 Task: Add Vita Coco Coconut Water with Pressed Coconut to the cart.
Action: Mouse pressed left at (13, 122)
Screenshot: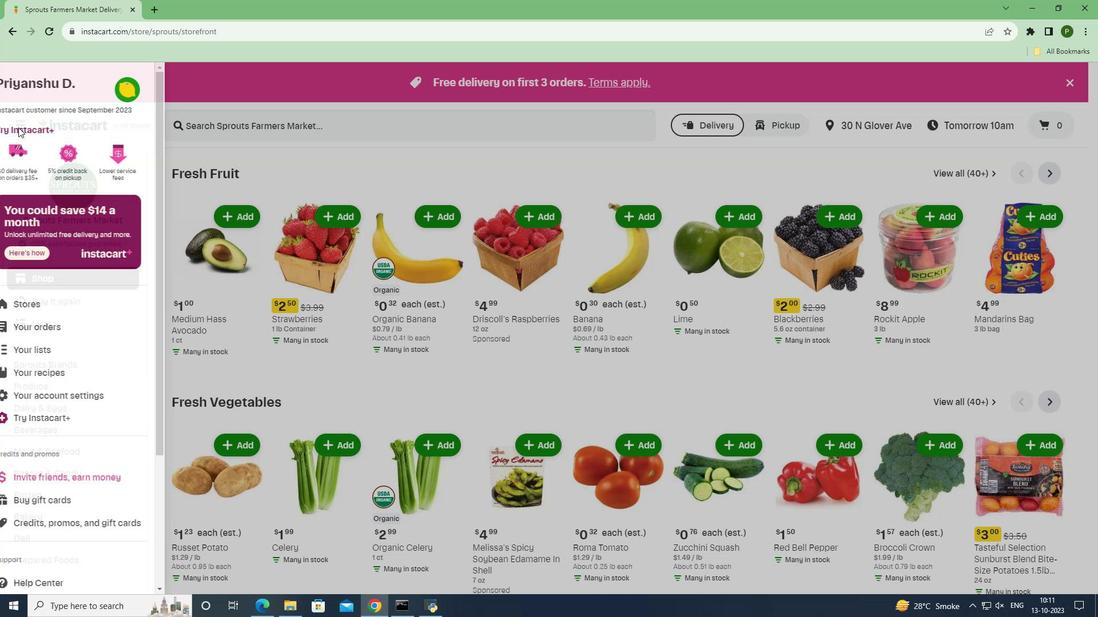 
Action: Mouse moved to (16, 296)
Screenshot: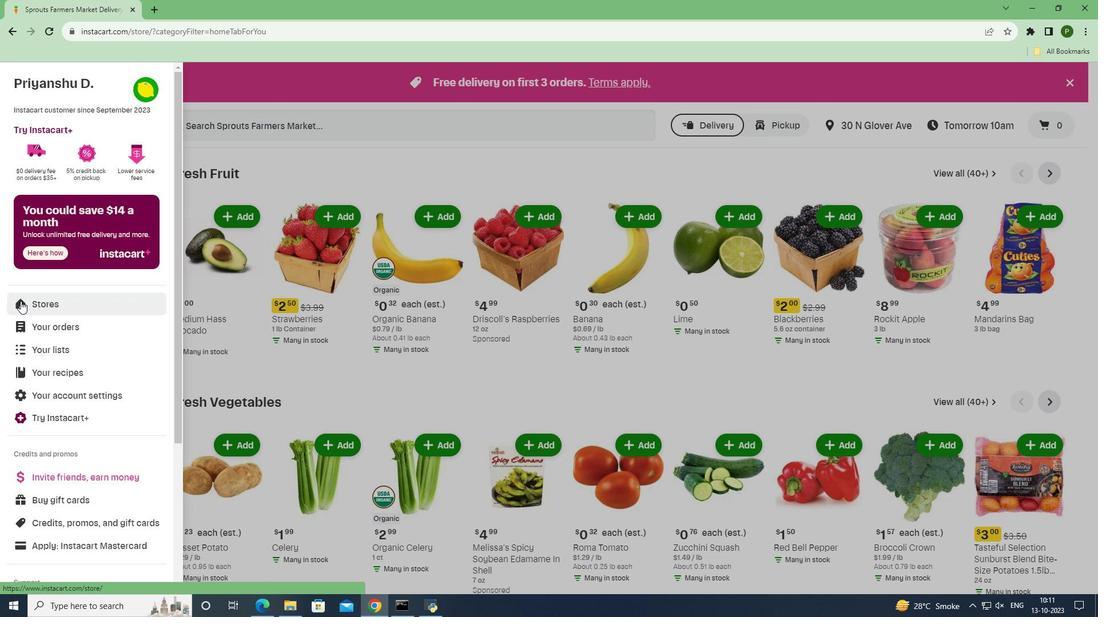 
Action: Mouse pressed left at (16, 296)
Screenshot: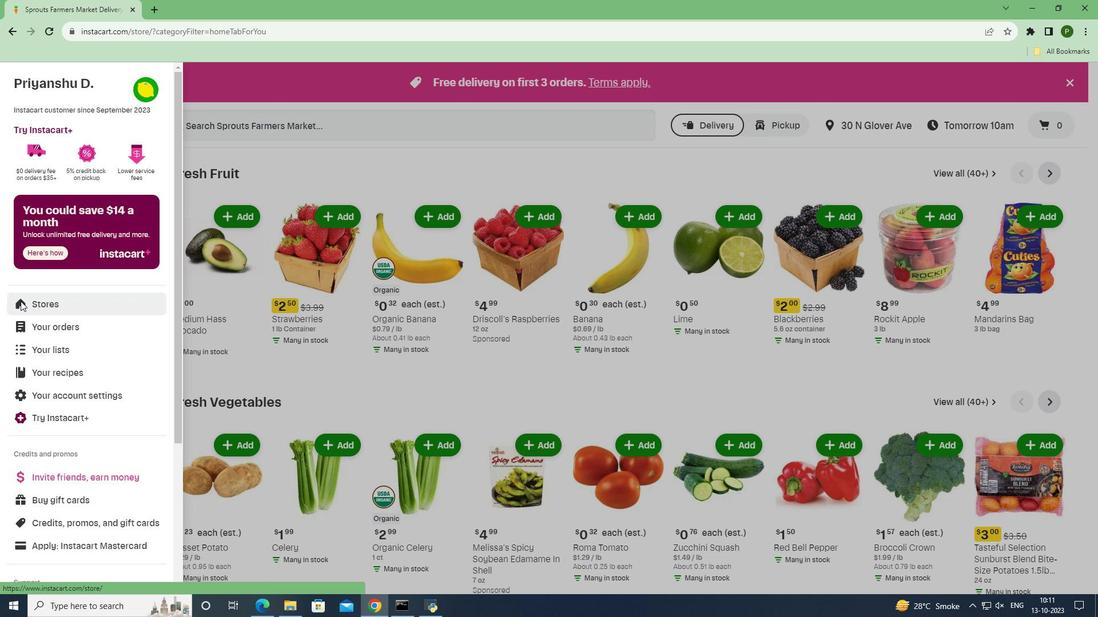 
Action: Mouse moved to (248, 121)
Screenshot: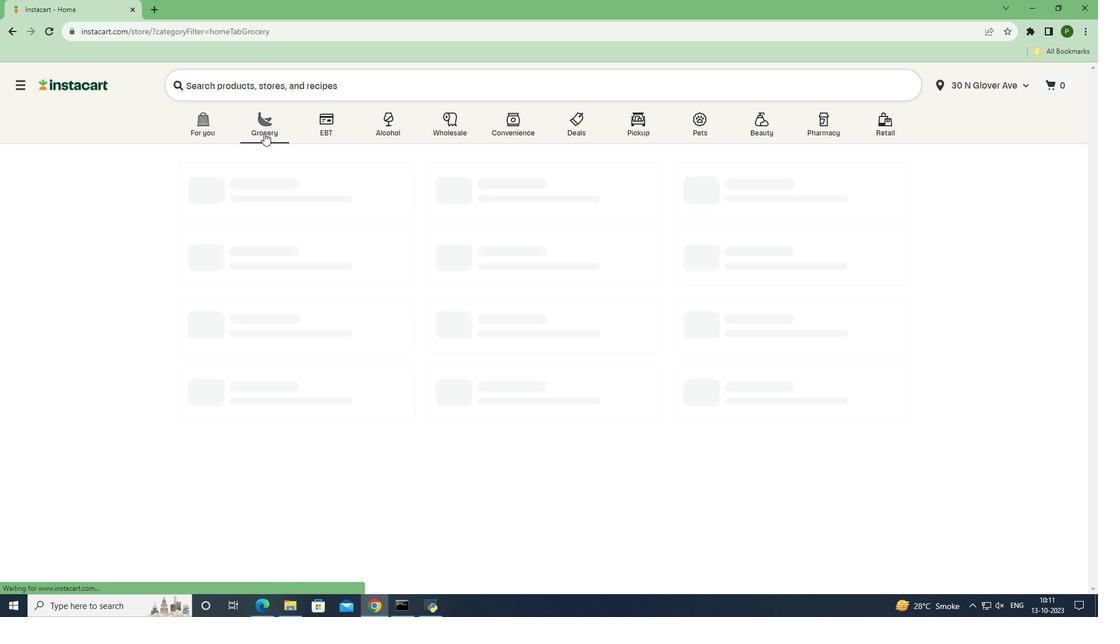 
Action: Mouse pressed left at (248, 121)
Screenshot: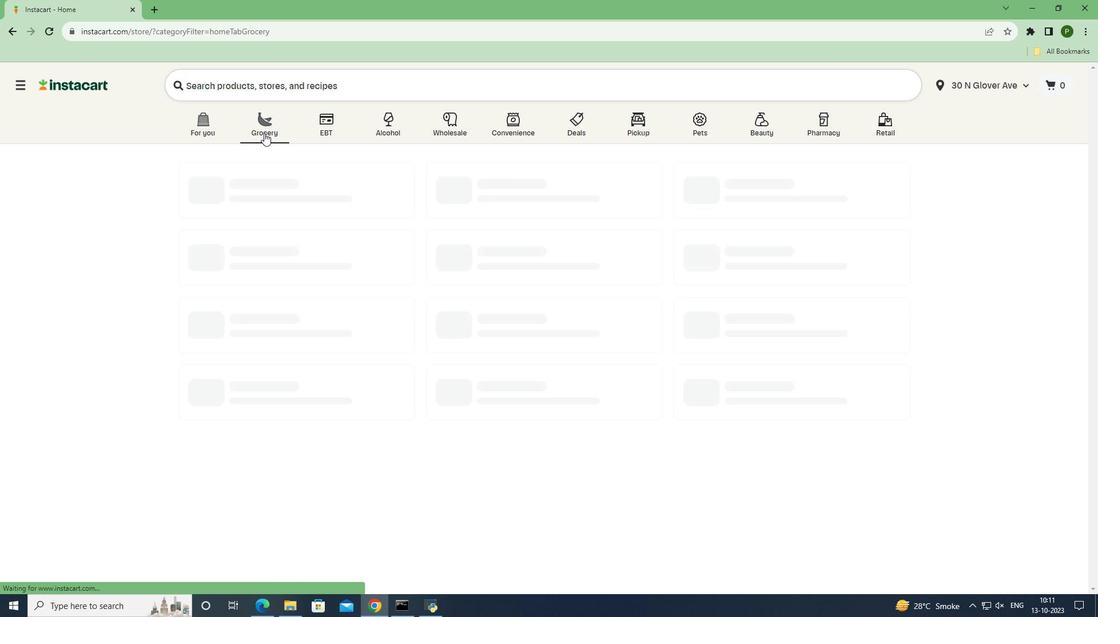 
Action: Mouse moved to (696, 265)
Screenshot: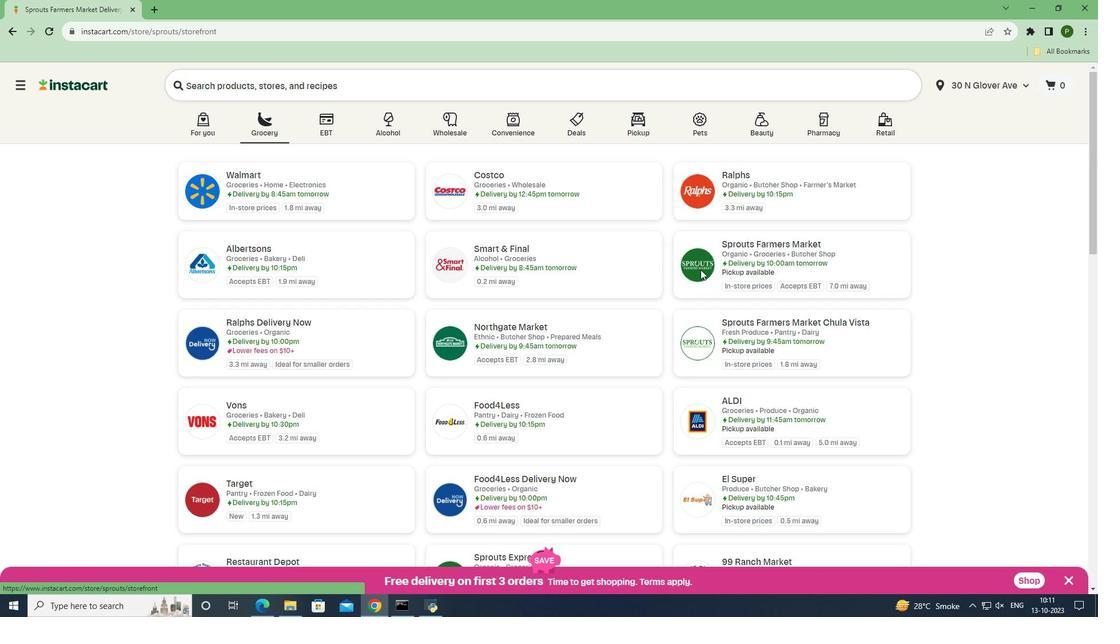 
Action: Mouse pressed left at (696, 265)
Screenshot: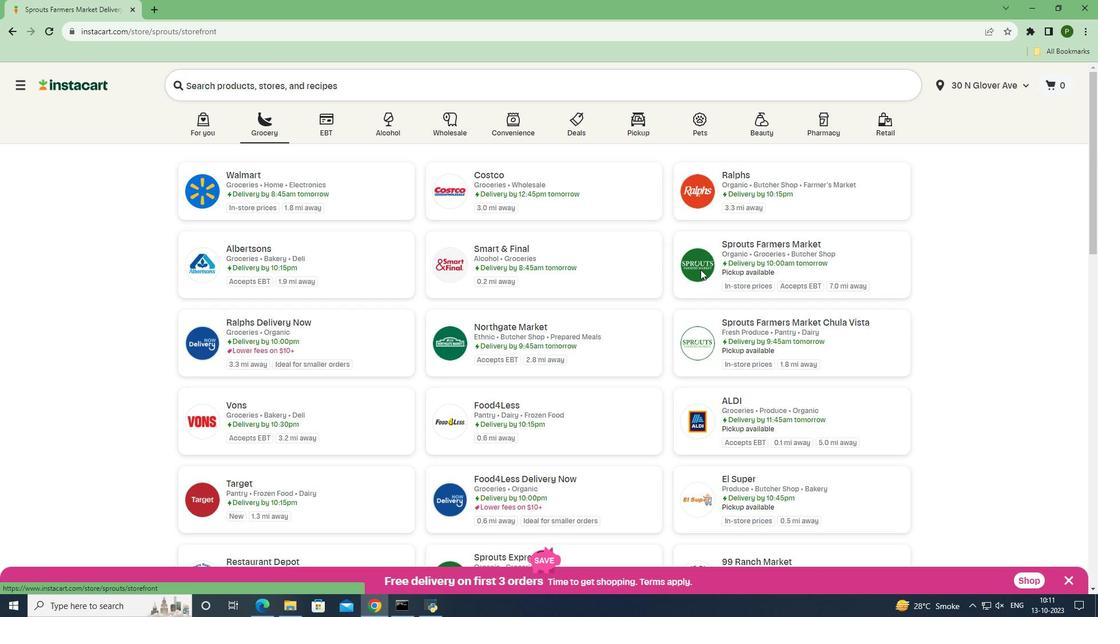 
Action: Mouse moved to (46, 422)
Screenshot: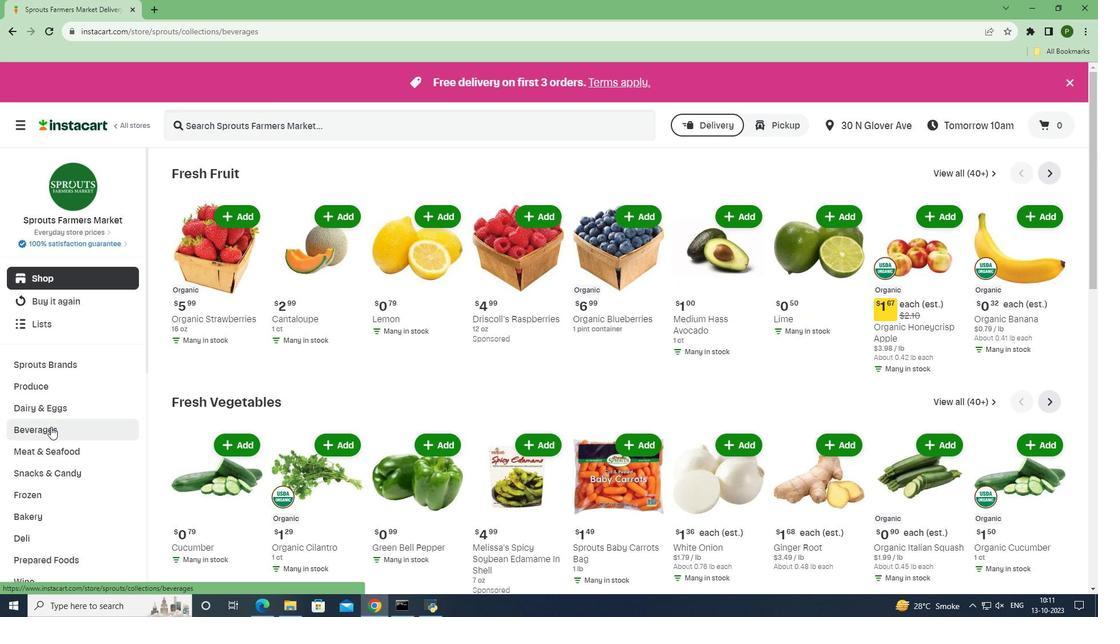 
Action: Mouse pressed left at (46, 422)
Screenshot: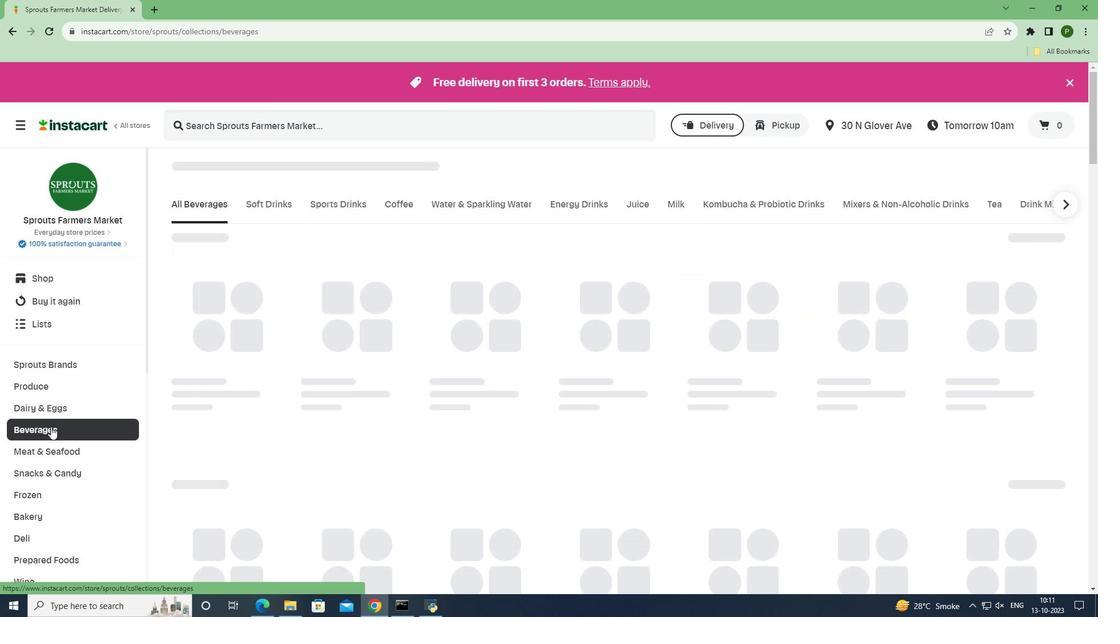 
Action: Mouse moved to (643, 193)
Screenshot: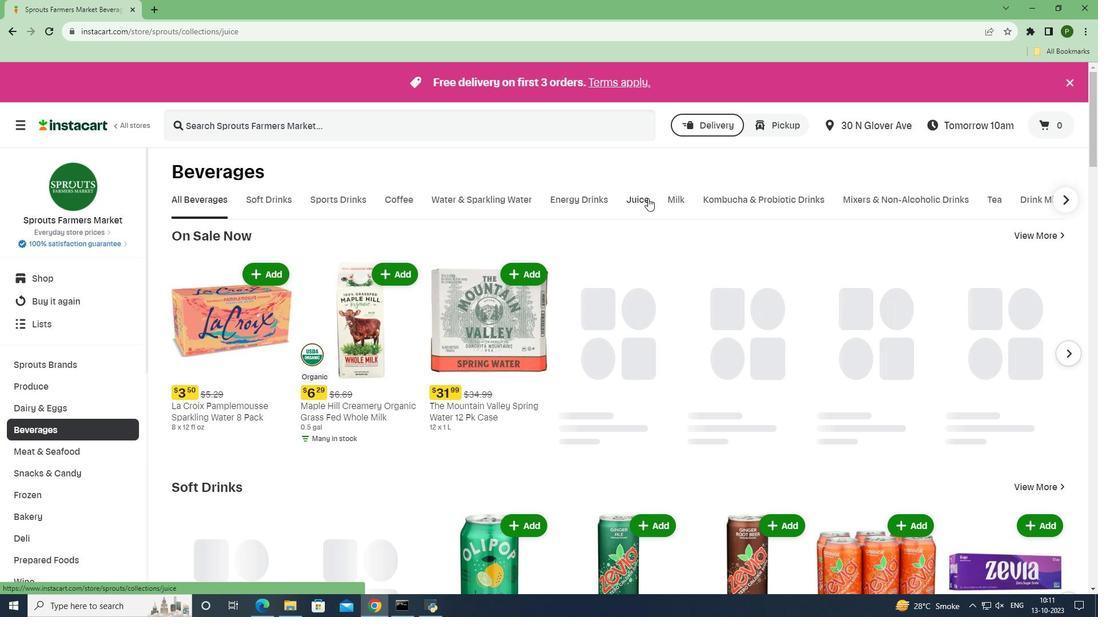 
Action: Mouse pressed left at (643, 193)
Screenshot: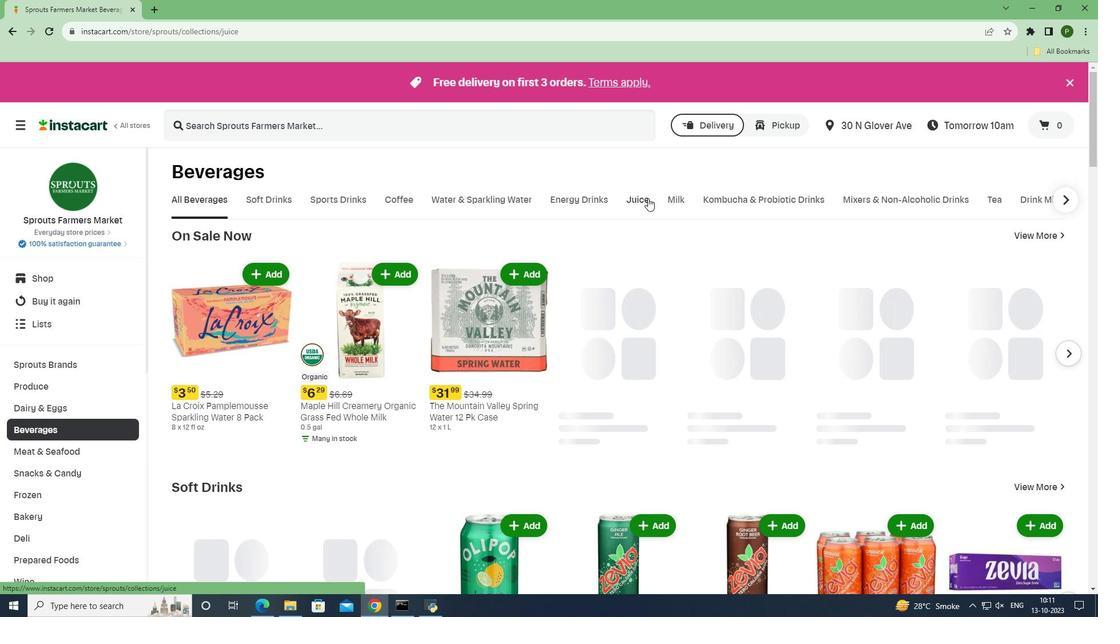 
Action: Mouse moved to (430, 126)
Screenshot: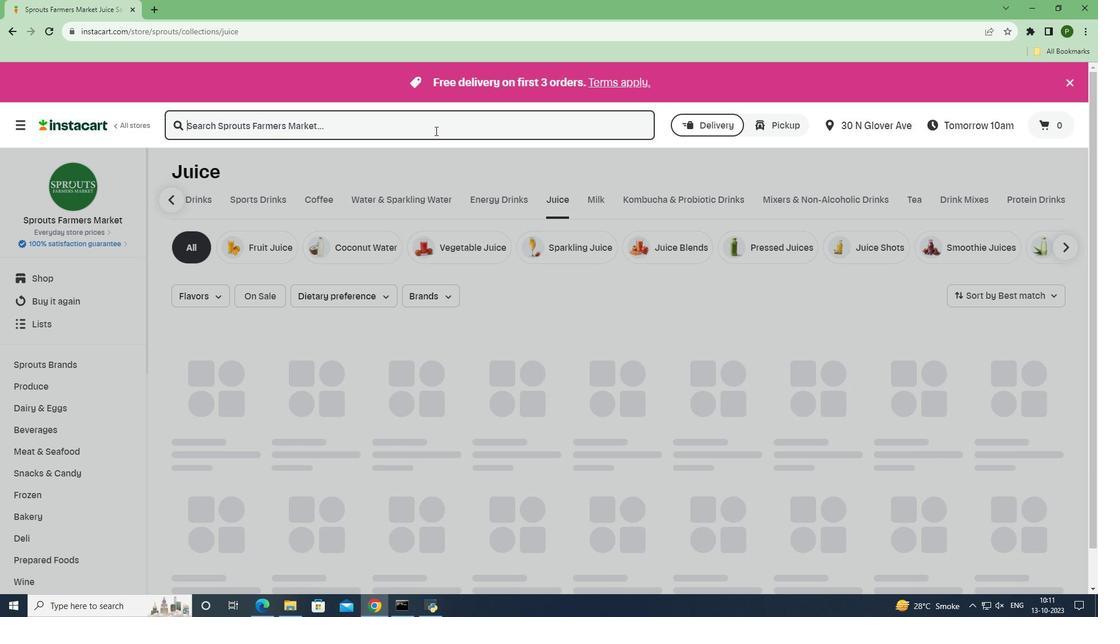 
Action: Mouse pressed left at (430, 126)
Screenshot: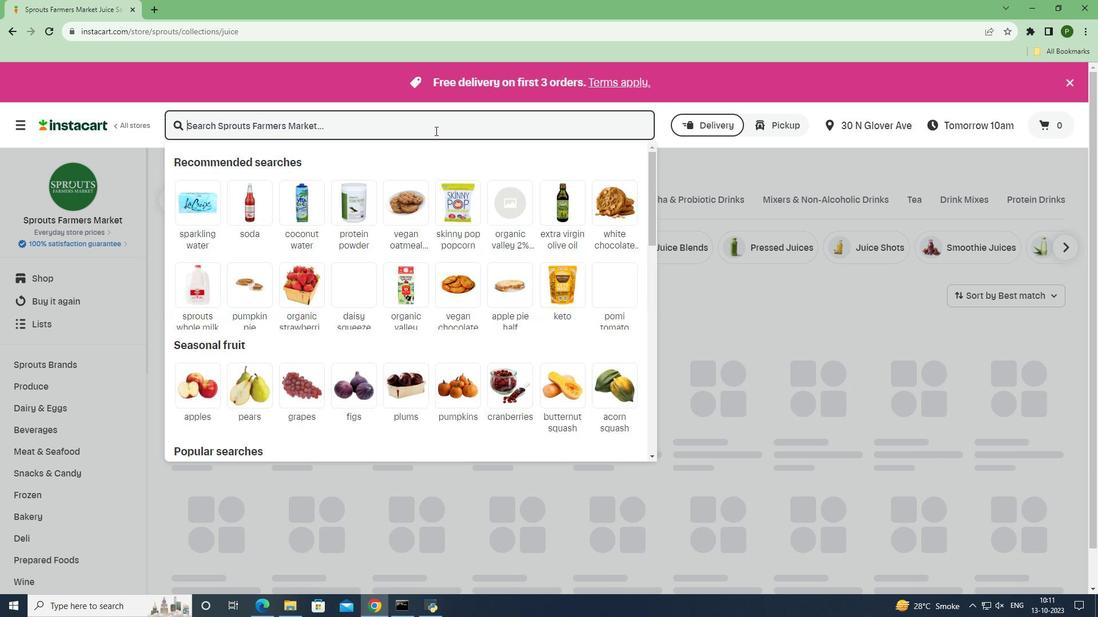 
Action: Key pressed <Key.caps_lock>V<Key.caps_lock>ita<Key.space><Key.caps_lock>C<Key.caps_lock>oco<Key.space><Key.caps_lock>C<Key.caps_lock>oconut<Key.space><Key.caps_lock>W<Key.caps_lock>ater<Key.space>with<Key.space><Key.caps_lock>P<Key.caps_lock>ressed<Key.space><Key.caps_lock>C<Key.caps_lock>oconut<Key.space><Key.enter>
Screenshot: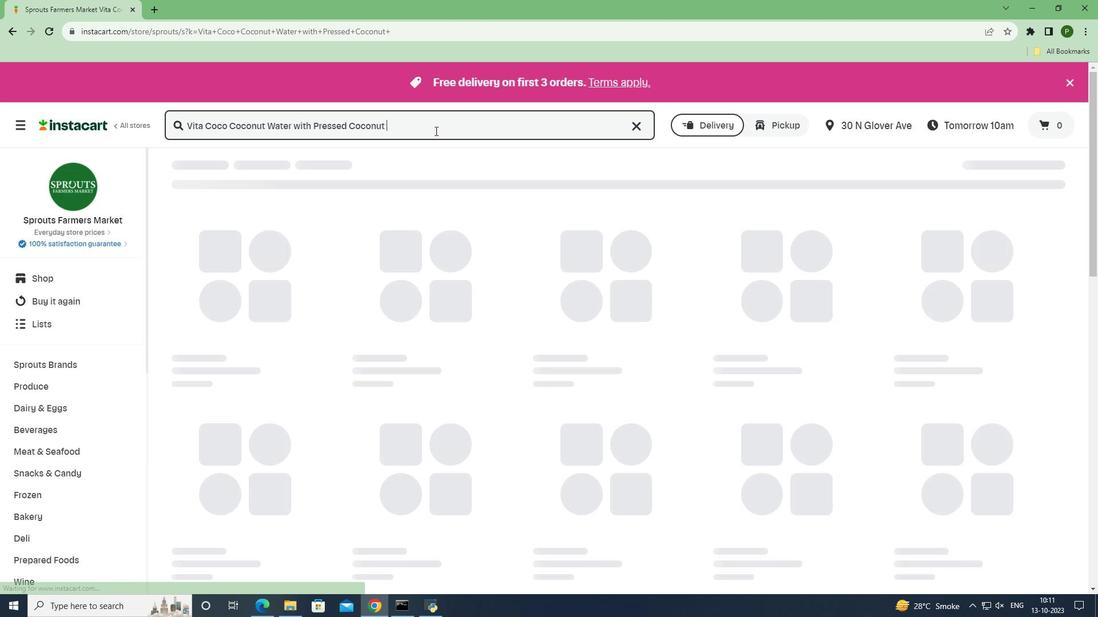 
Action: Mouse moved to (483, 242)
Screenshot: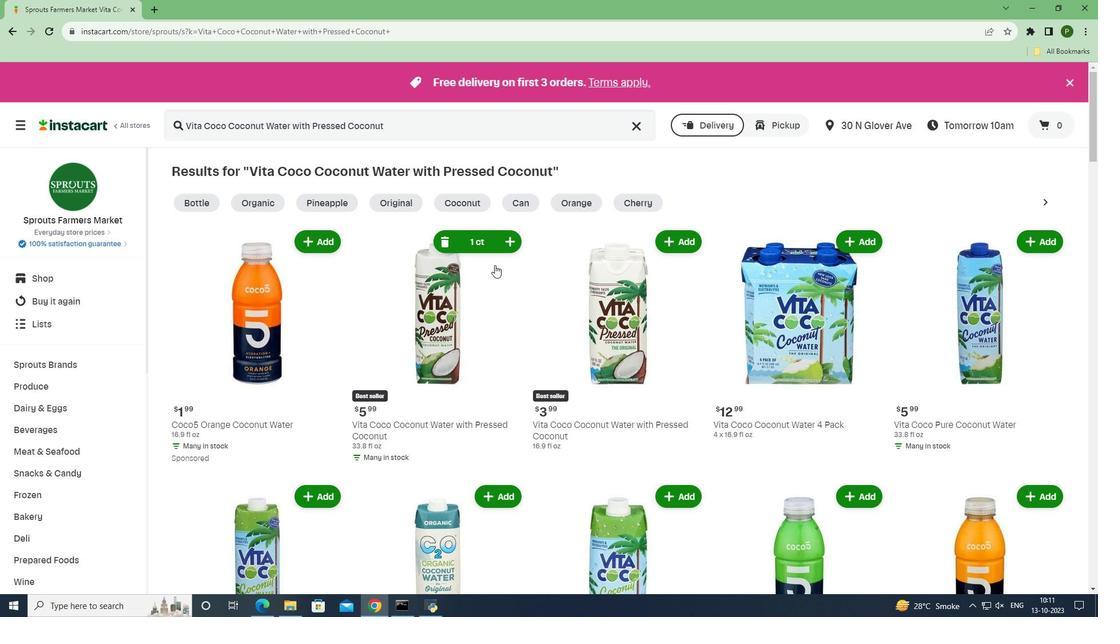 
Action: Mouse pressed left at (483, 242)
Screenshot: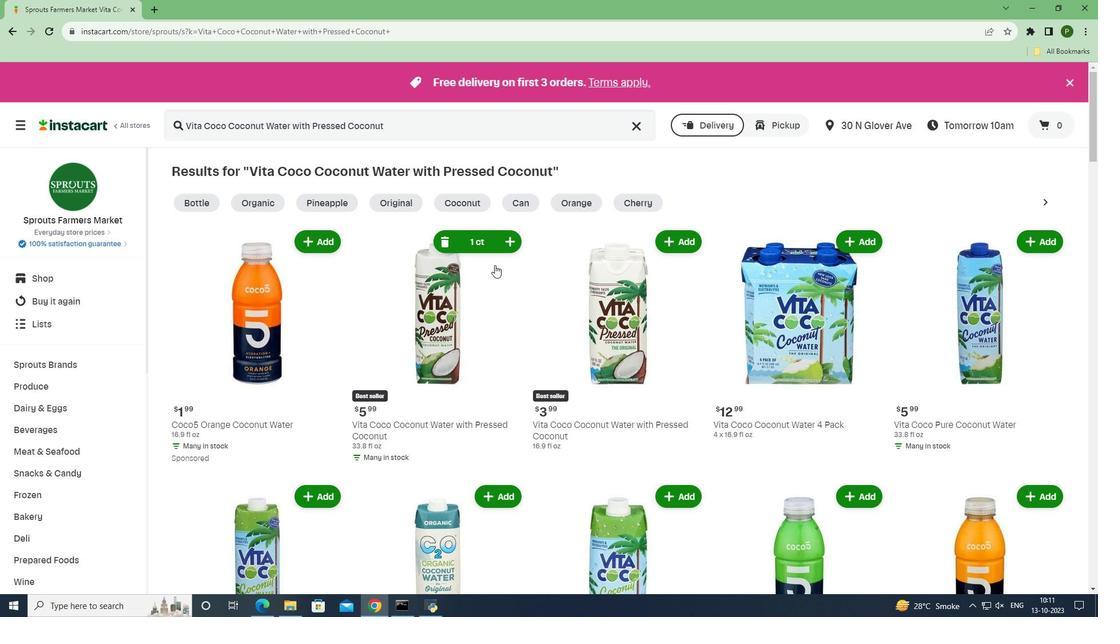 
Action: Mouse moved to (502, 295)
Screenshot: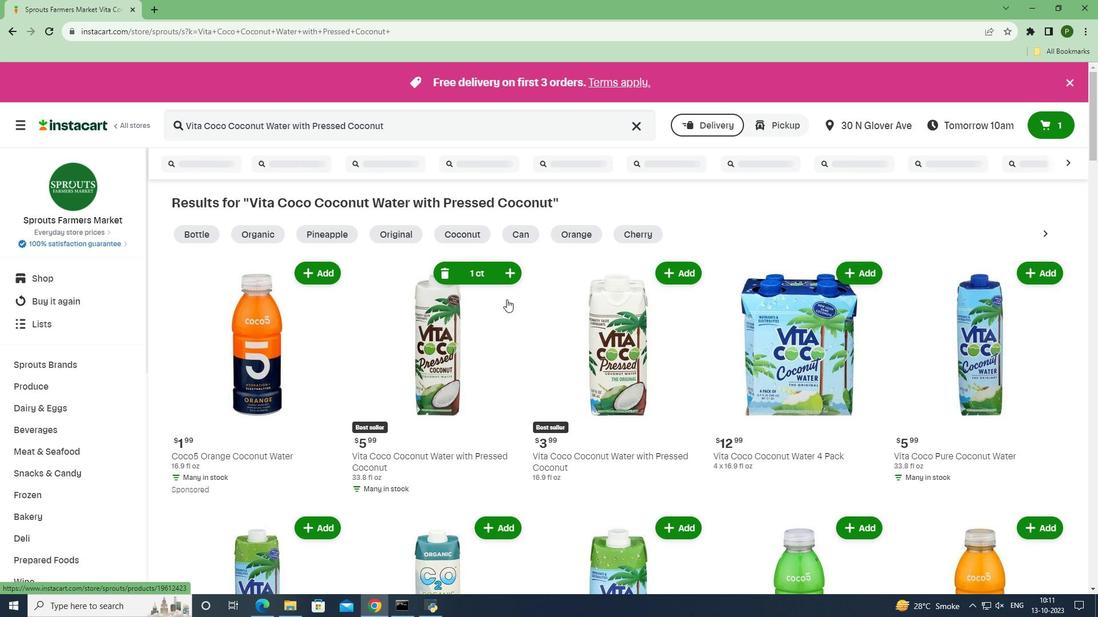
